Task: Add Aaihsa Nishni as Team Member of Scrum Project Project0005 in Jira
Action: Mouse moved to (370, 420)
Screenshot: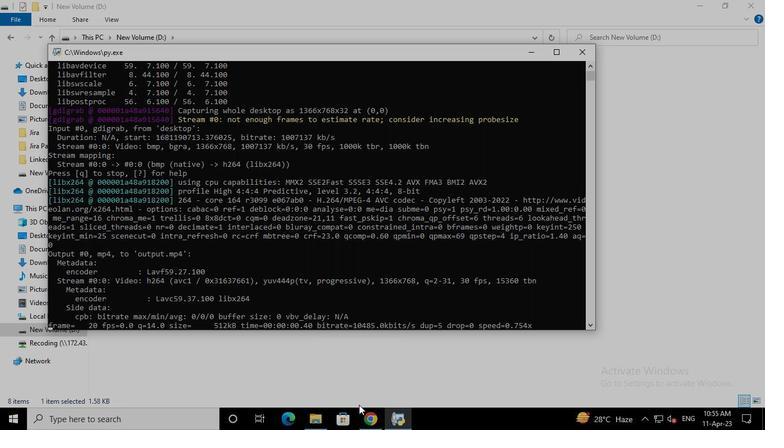 
Action: Mouse pressed left at (370, 420)
Screenshot: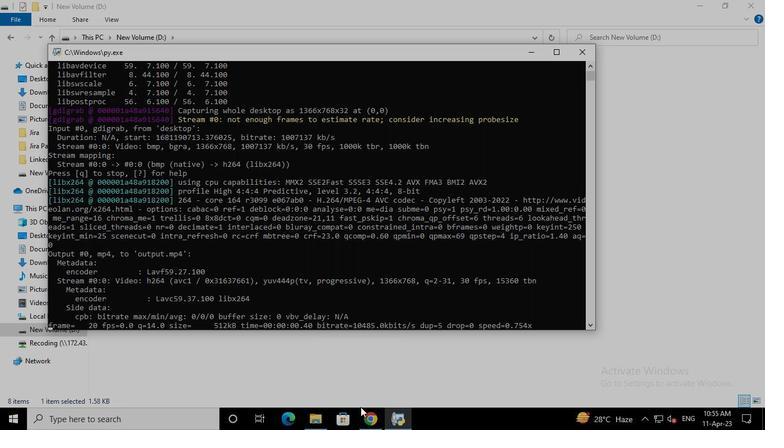 
Action: Mouse moved to (263, 153)
Screenshot: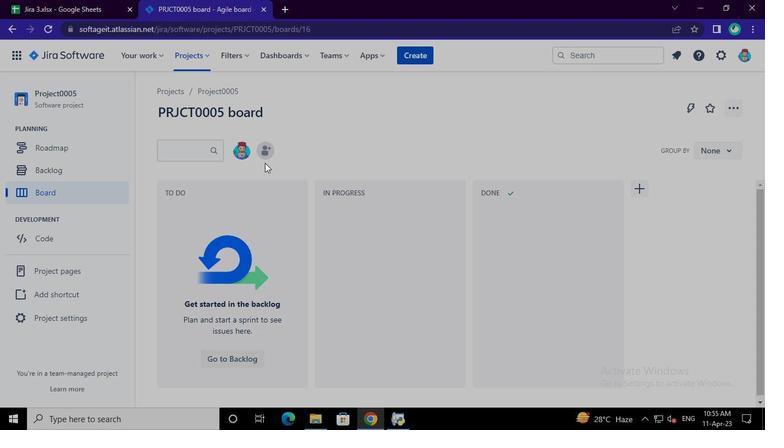 
Action: Mouse pressed left at (263, 153)
Screenshot: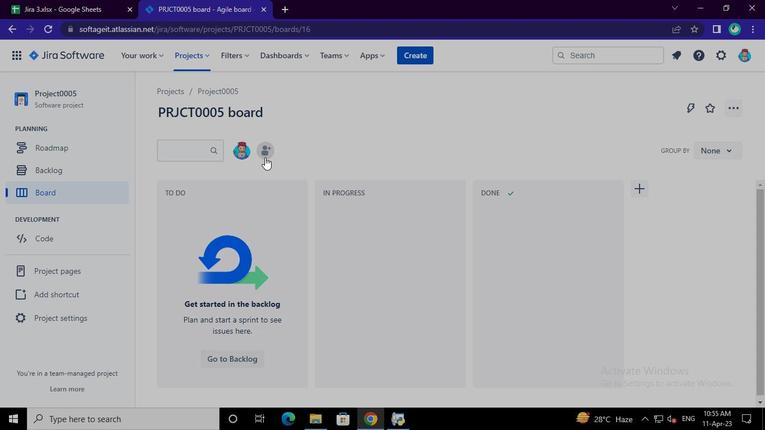 
Action: Mouse moved to (336, 122)
Screenshot: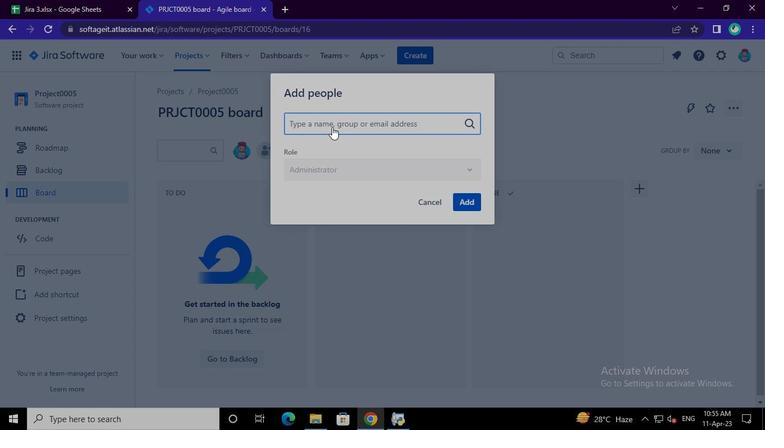 
Action: Mouse pressed left at (336, 122)
Screenshot: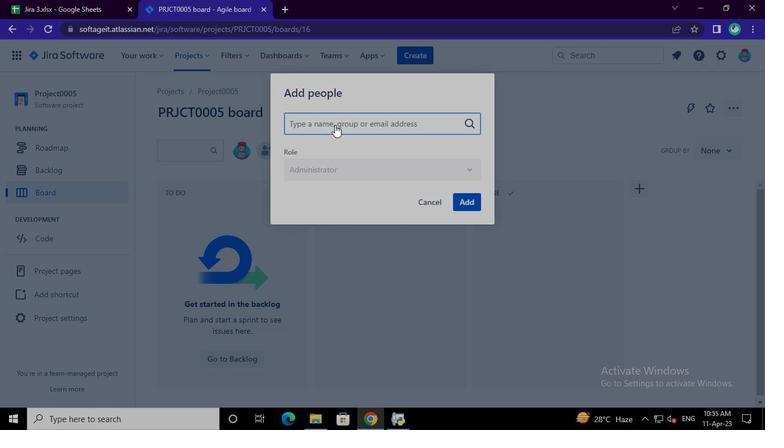 
Action: Keyboard Key.shift
Screenshot: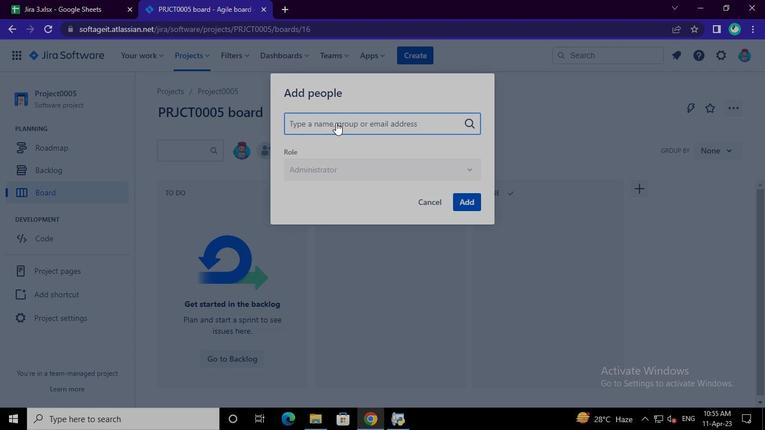 
Action: Keyboard A
Screenshot: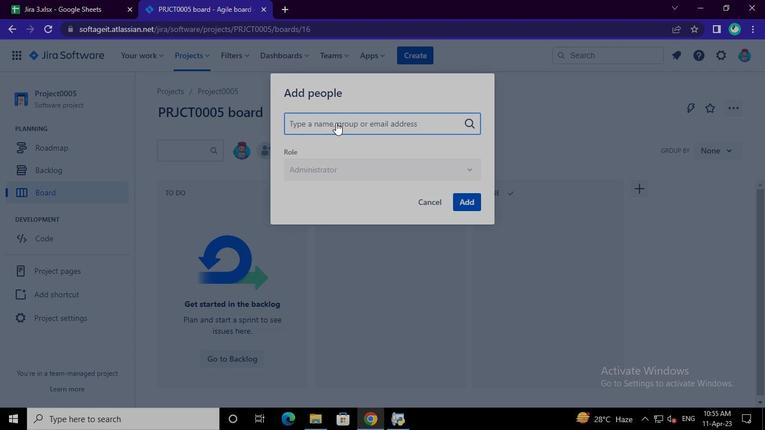 
Action: Keyboard a
Screenshot: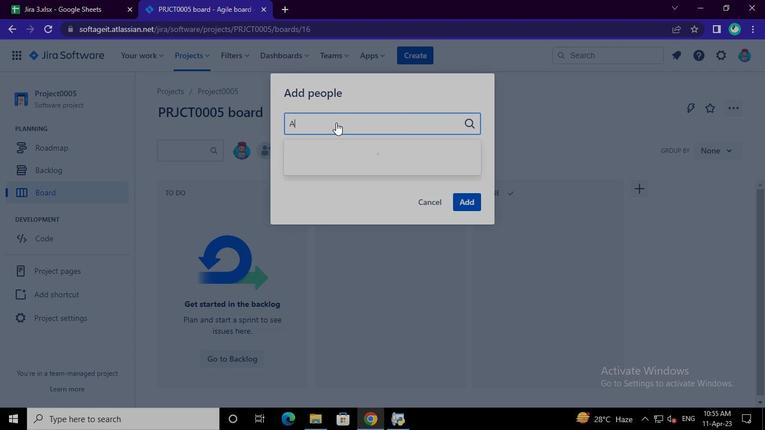 
Action: Keyboard i
Screenshot: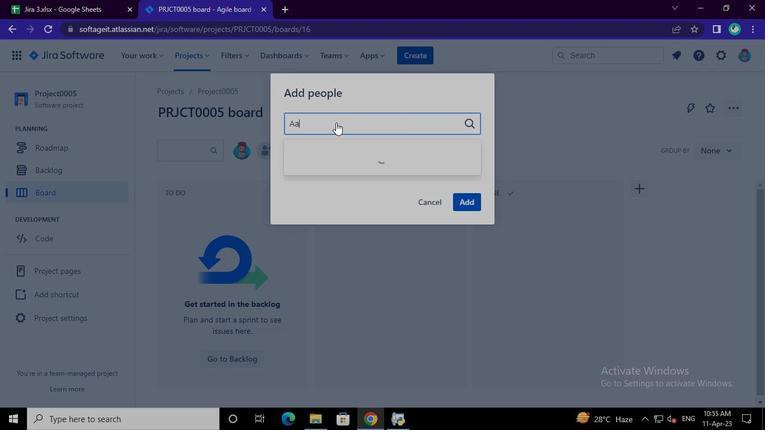 
Action: Keyboard s
Screenshot: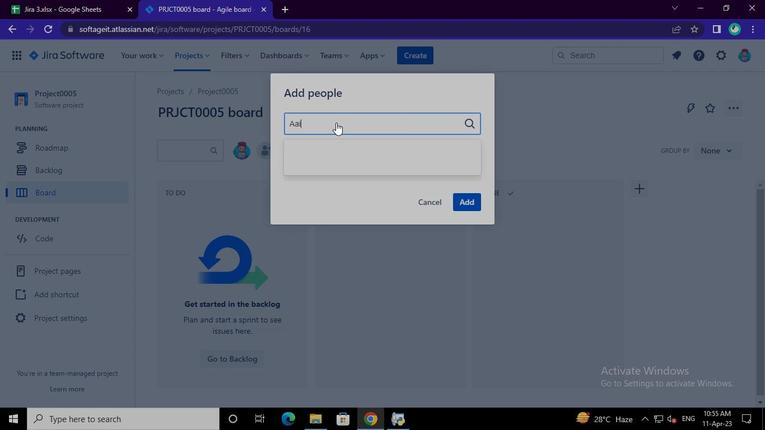 
Action: Keyboard h
Screenshot: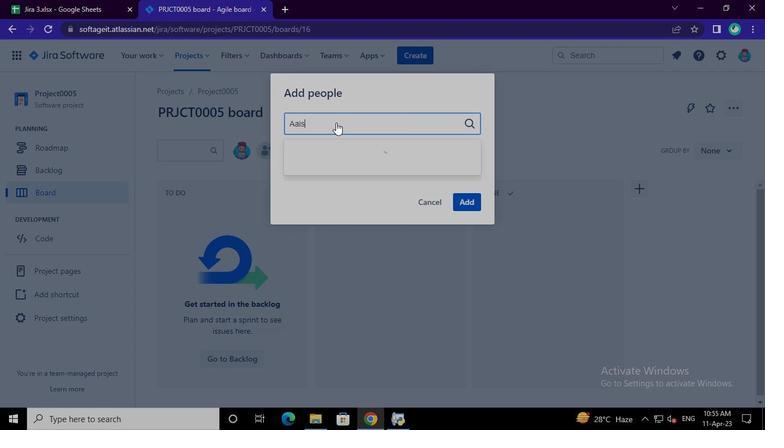
Action: Keyboard a
Screenshot: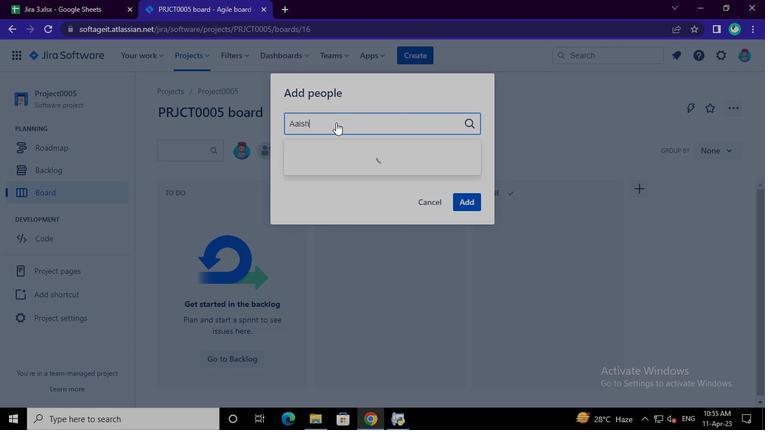 
Action: Keyboard Key.space
Screenshot: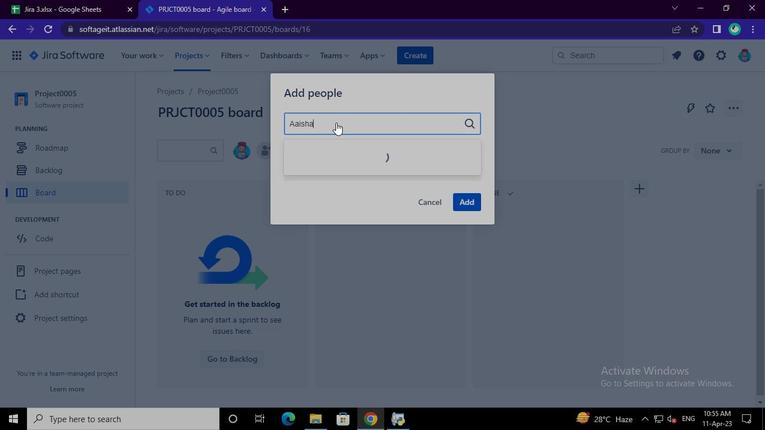 
Action: Keyboard Key.shift
Screenshot: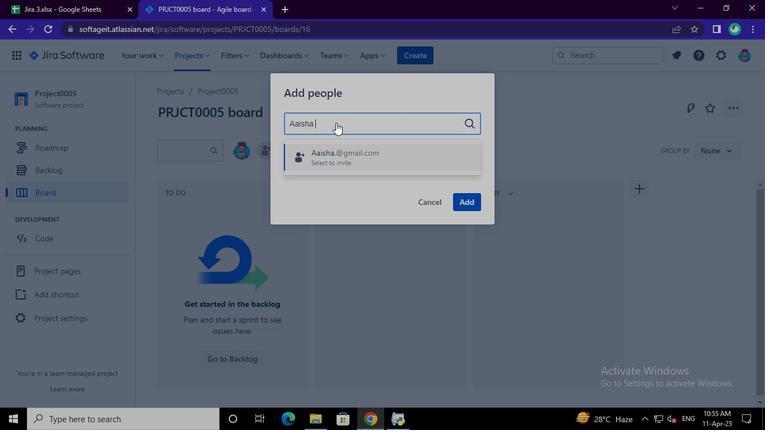 
Action: Keyboard N
Screenshot: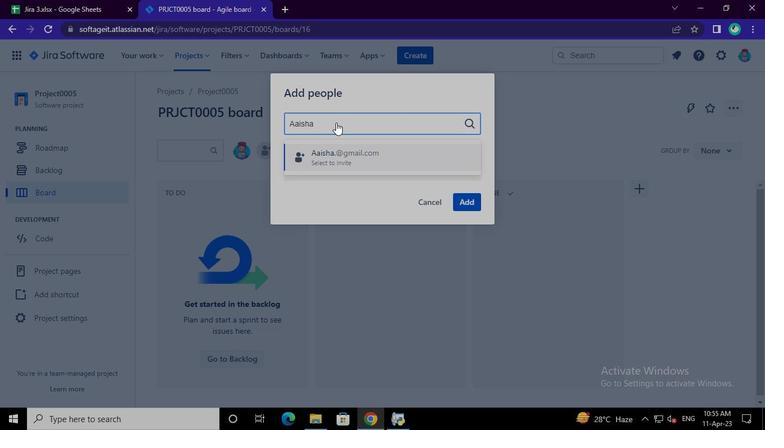 
Action: Keyboard i
Screenshot: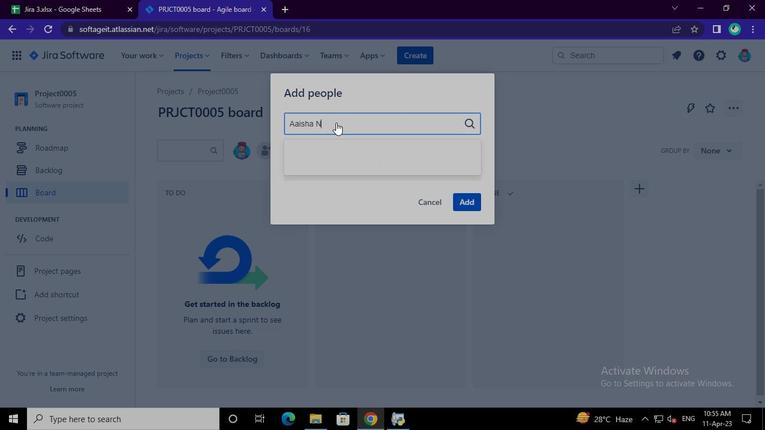 
Action: Keyboard s
Screenshot: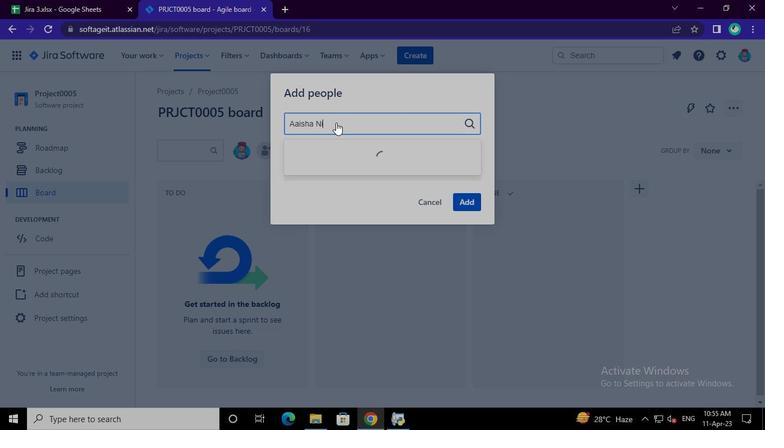 
Action: Mouse moved to (349, 156)
Screenshot: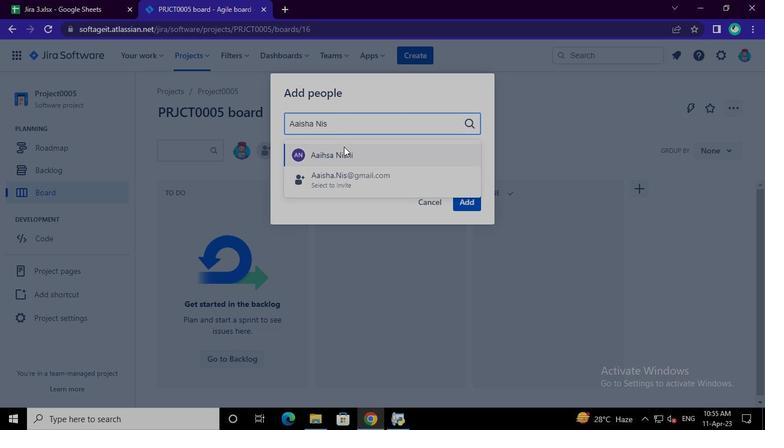 
Action: Mouse pressed left at (349, 156)
Screenshot: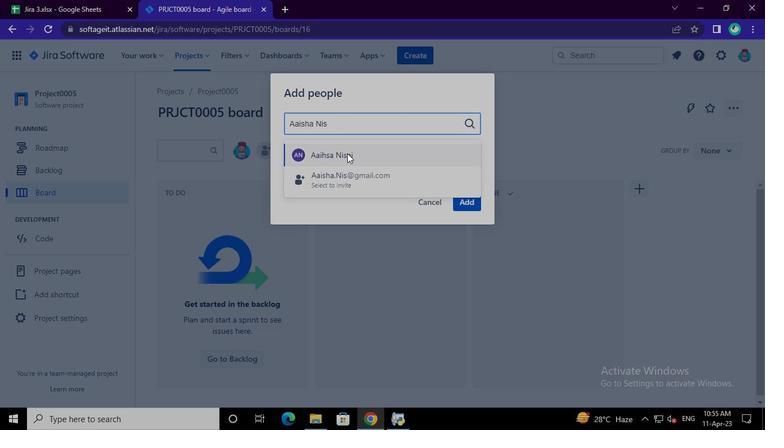 
Action: Mouse moved to (464, 206)
Screenshot: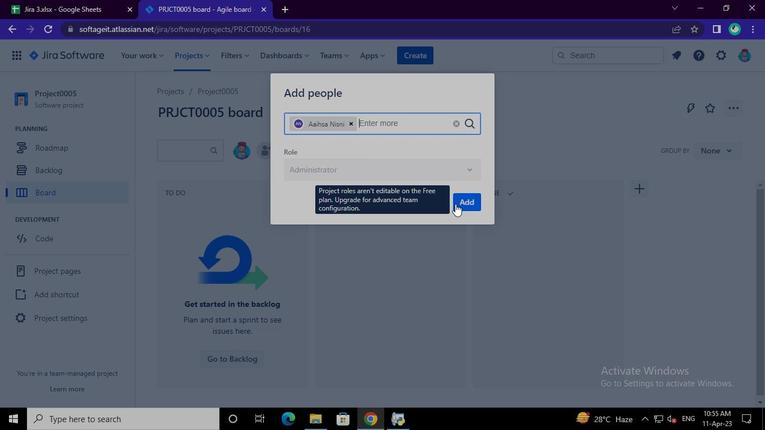 
Action: Mouse pressed left at (464, 206)
Screenshot: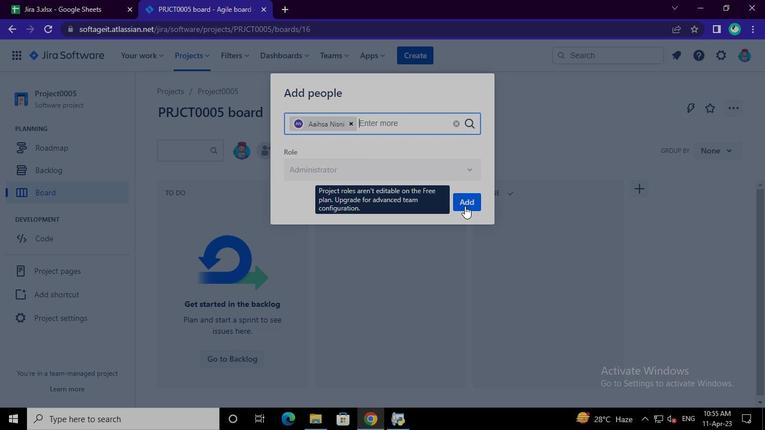 
Action: Mouse moved to (402, 417)
Screenshot: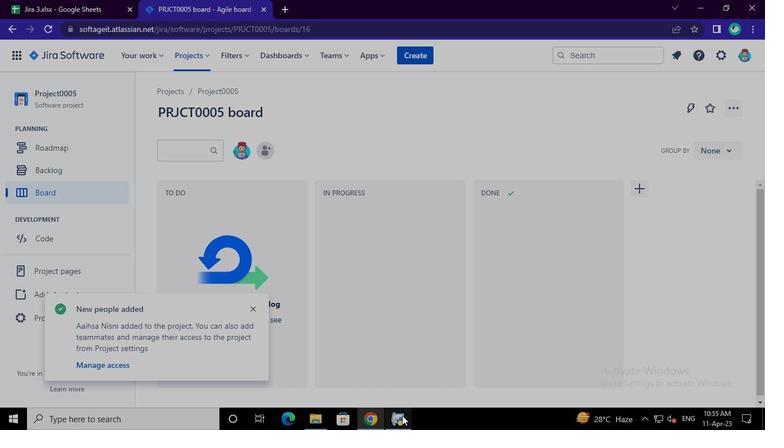 
Action: Mouse pressed left at (402, 417)
Screenshot: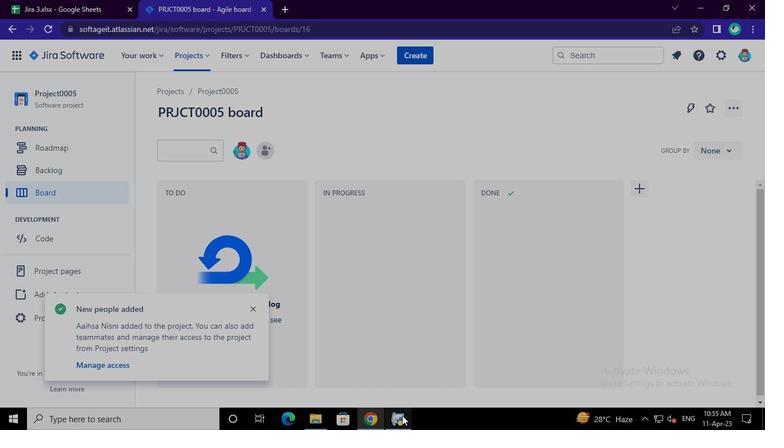 
Action: Mouse moved to (584, 52)
Screenshot: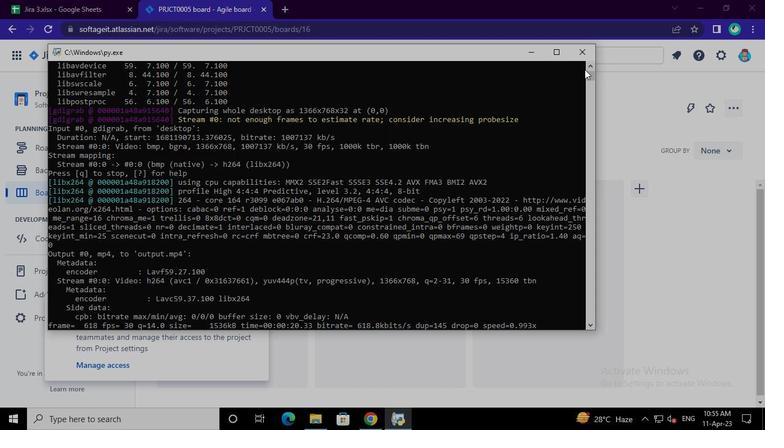 
Action: Mouse pressed left at (584, 52)
Screenshot: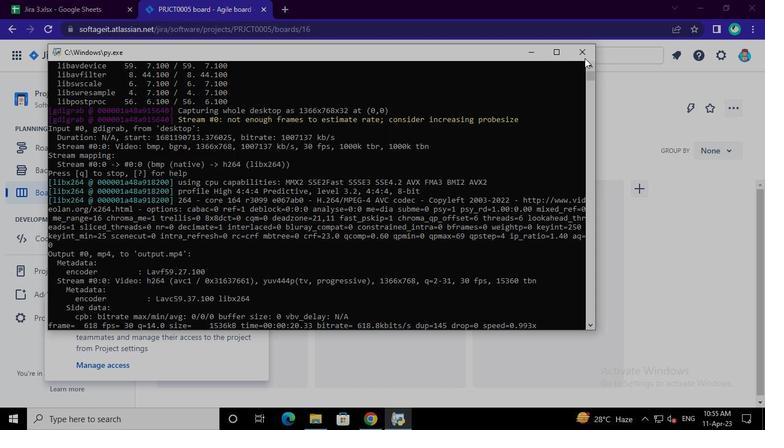 
